 Task: Sort the pending tickets, group by Latest update in descending order.
Action: Mouse moved to (22, 286)
Screenshot: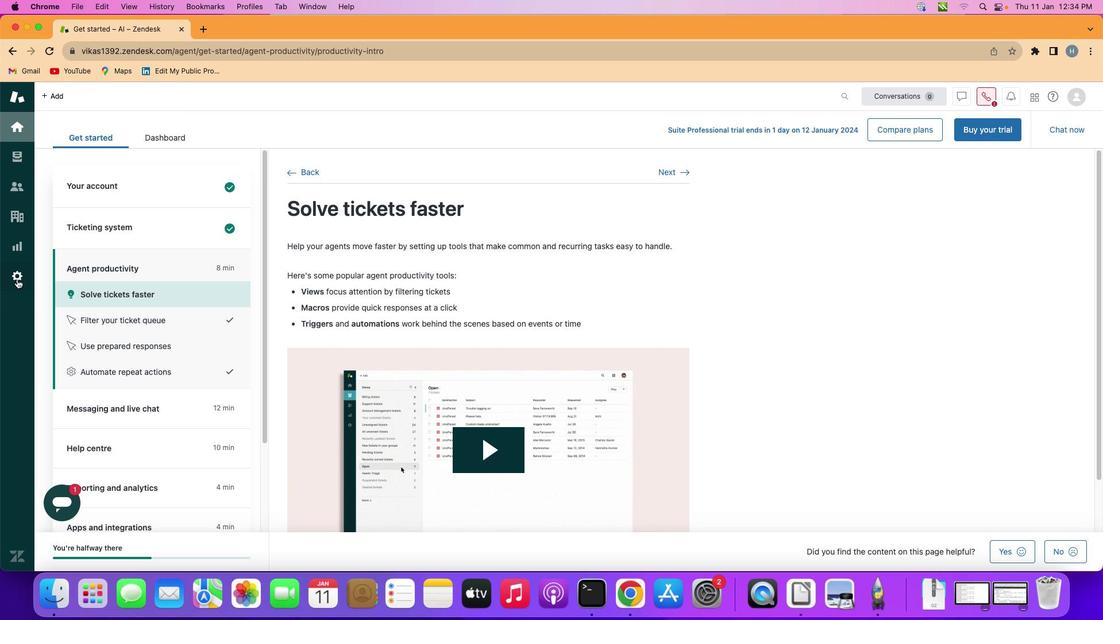 
Action: Mouse pressed left at (22, 286)
Screenshot: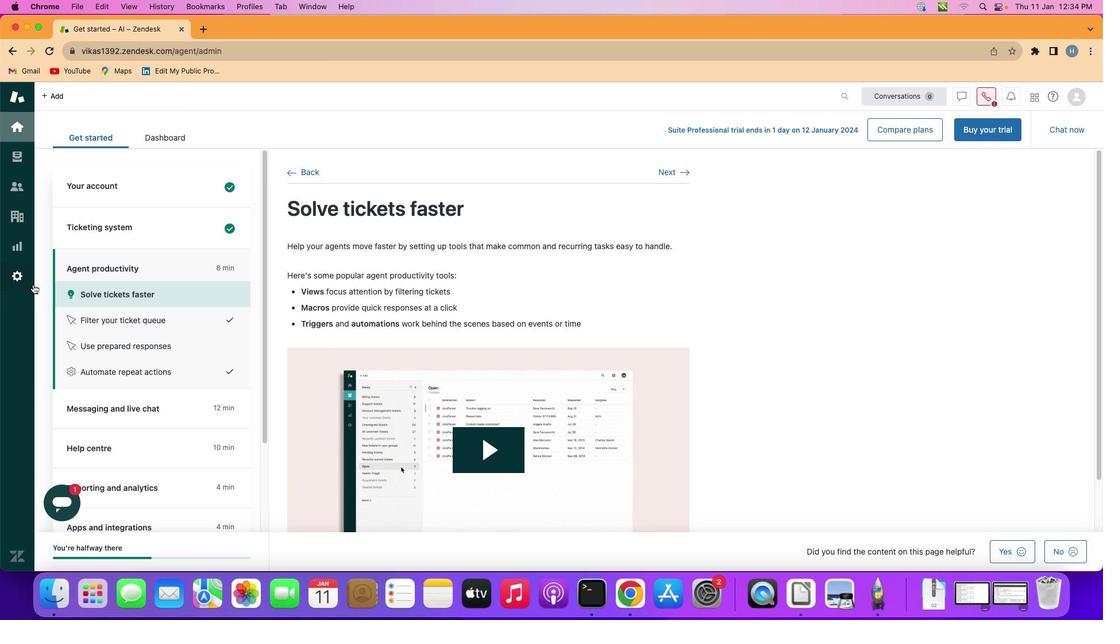 
Action: Mouse moved to (336, 411)
Screenshot: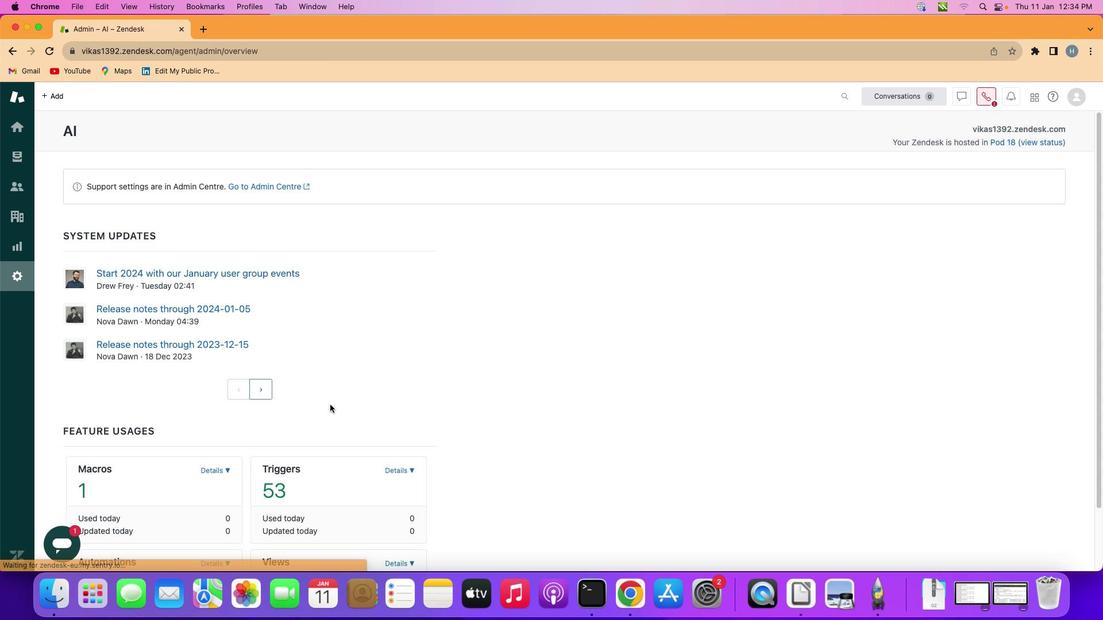 
Action: Mouse scrolled (336, 411) with delta (6, 5)
Screenshot: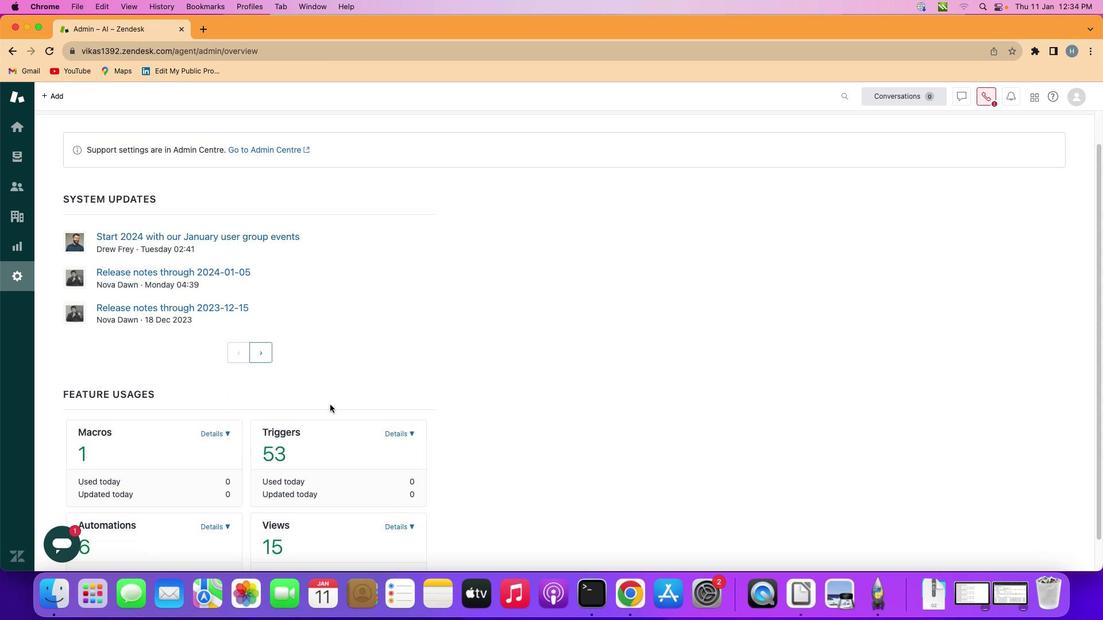 
Action: Mouse scrolled (336, 411) with delta (6, 5)
Screenshot: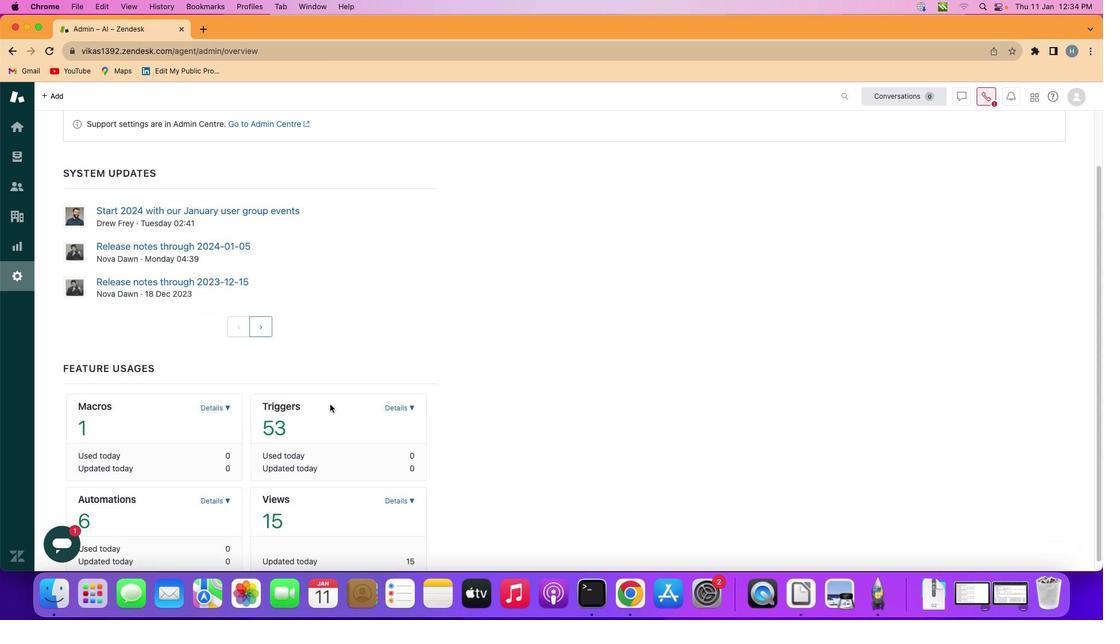 
Action: Mouse scrolled (336, 411) with delta (6, 5)
Screenshot: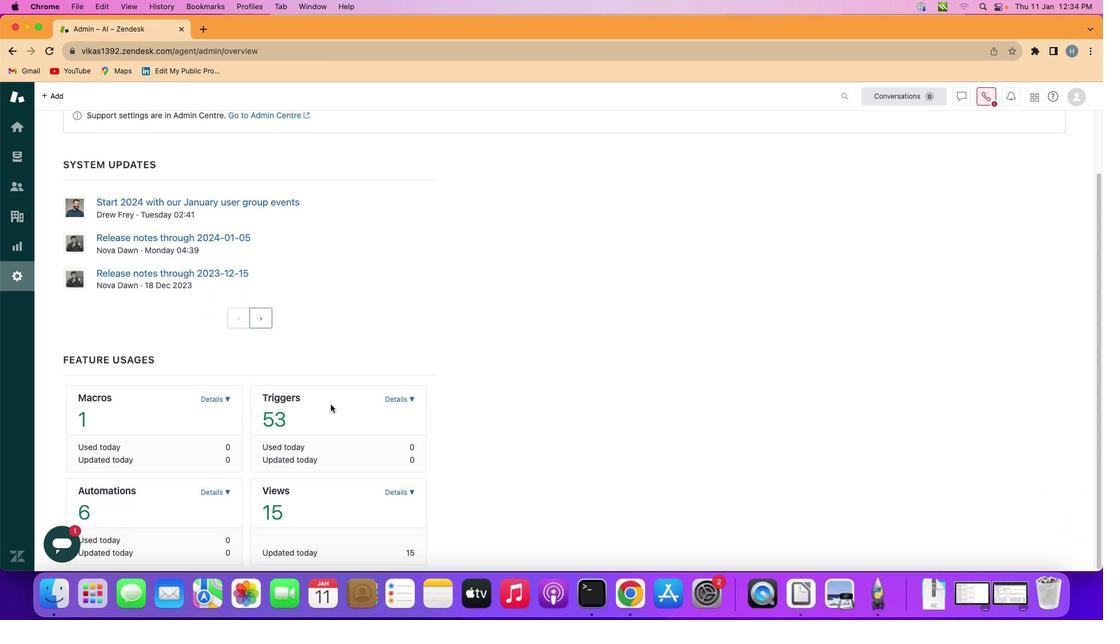 
Action: Mouse scrolled (336, 411) with delta (6, 4)
Screenshot: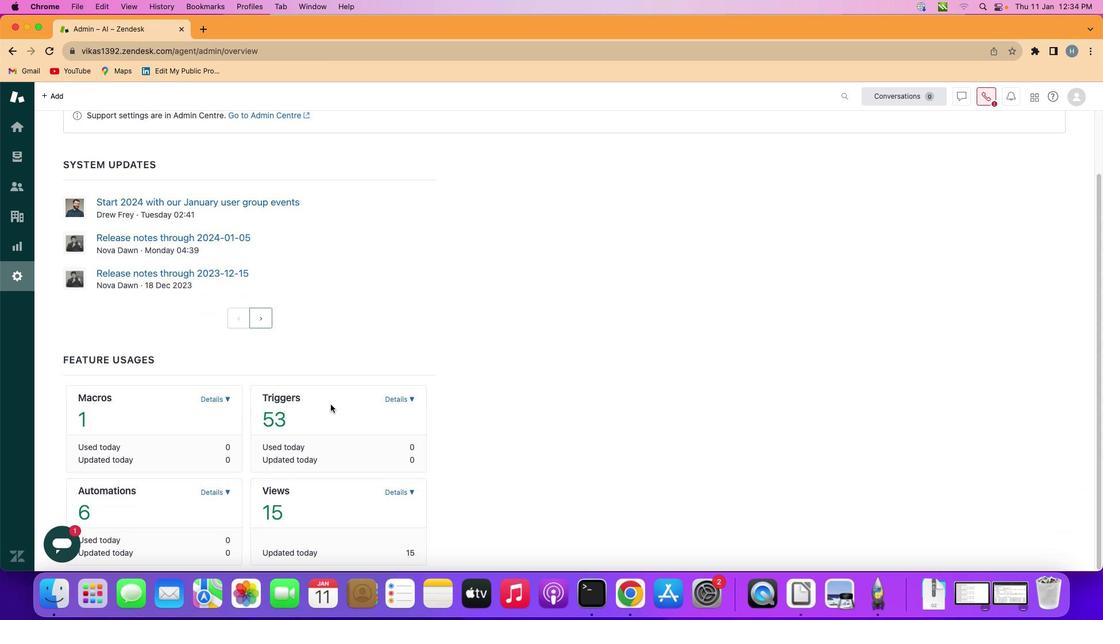 
Action: Mouse scrolled (336, 411) with delta (6, 4)
Screenshot: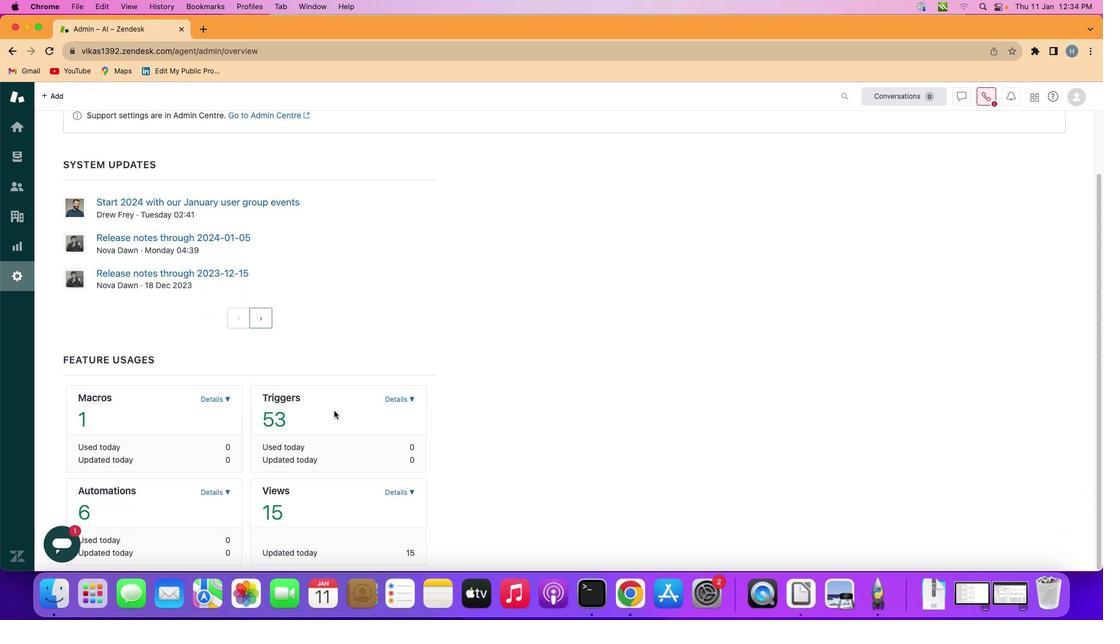 
Action: Mouse scrolled (336, 411) with delta (6, 3)
Screenshot: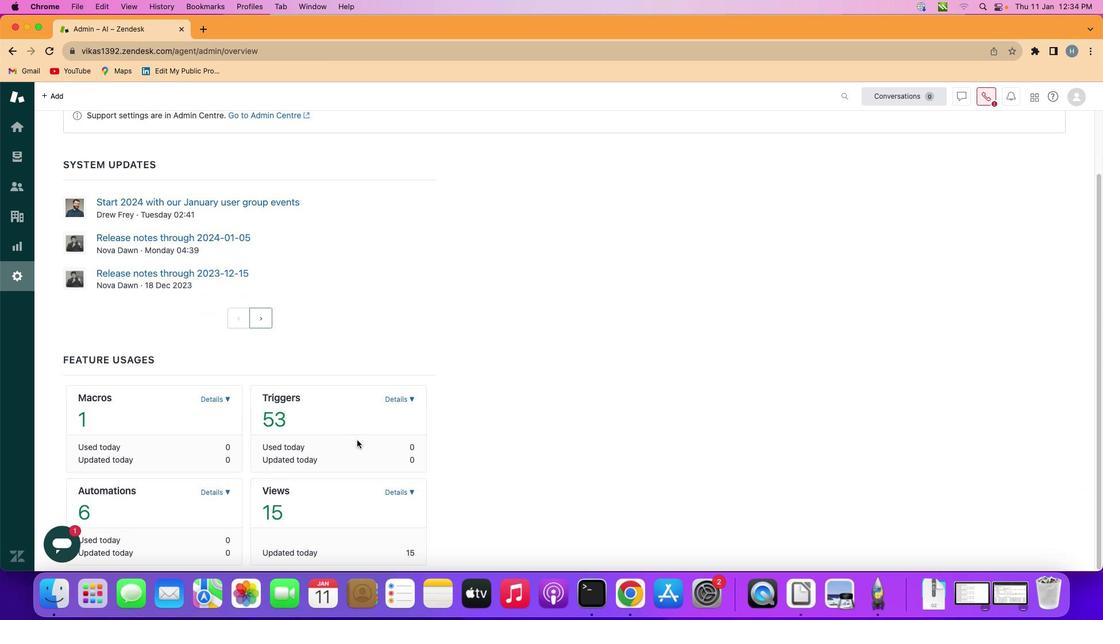
Action: Mouse scrolled (336, 411) with delta (6, 3)
Screenshot: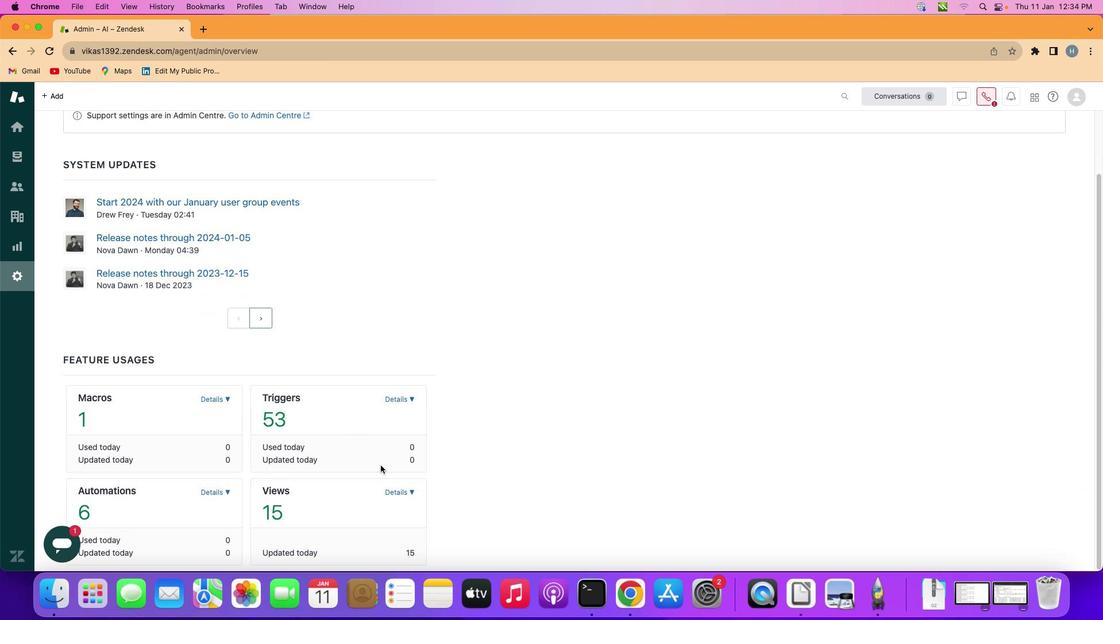 
Action: Mouse moved to (404, 497)
Screenshot: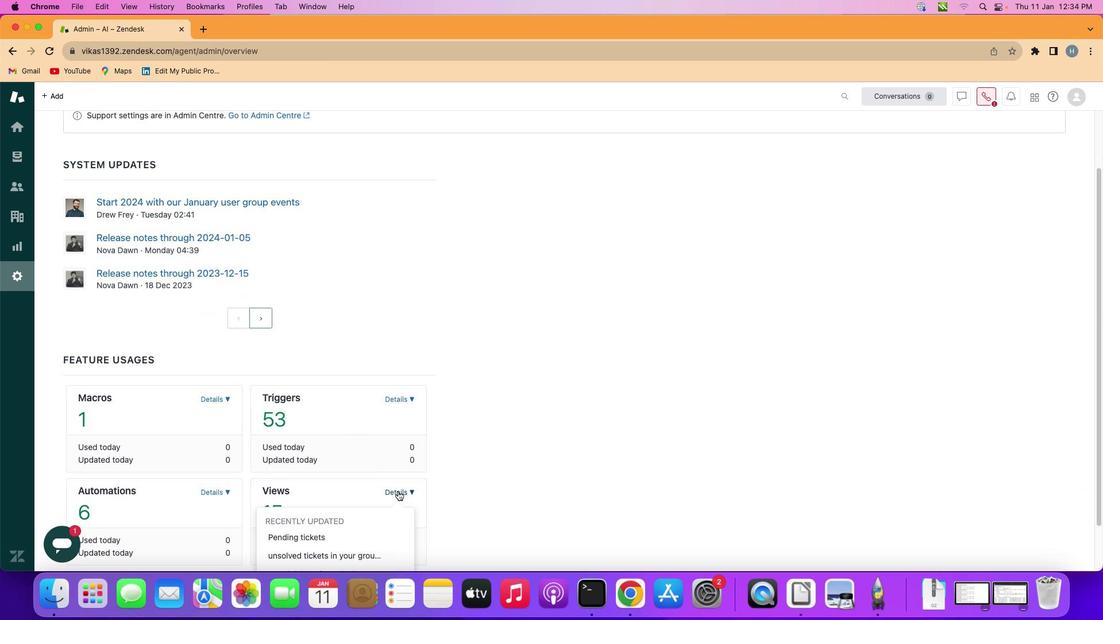 
Action: Mouse pressed left at (404, 497)
Screenshot: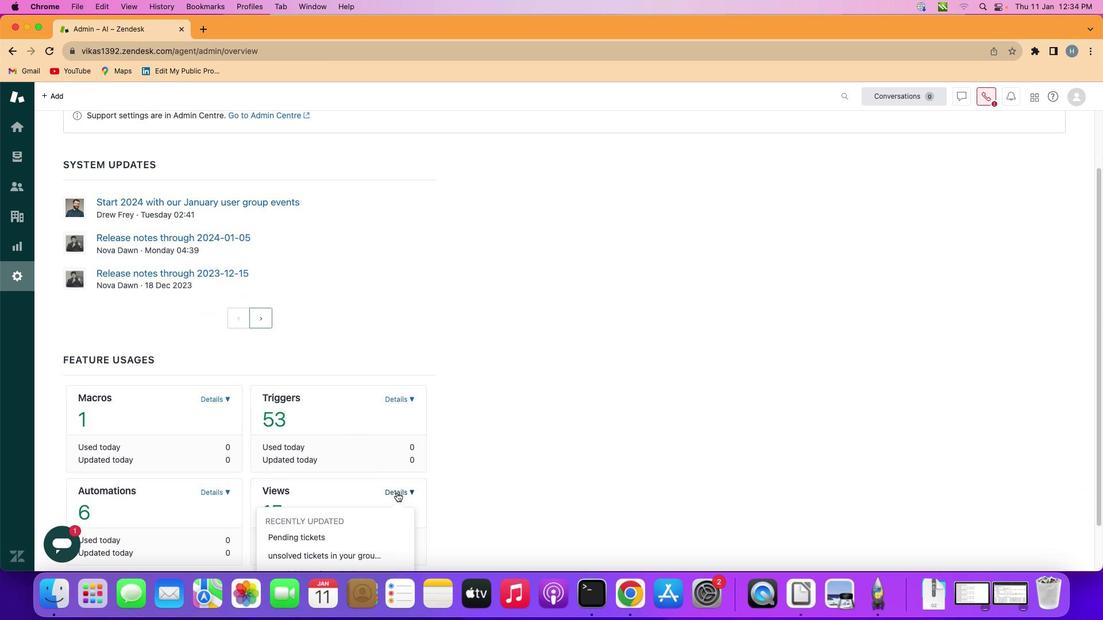 
Action: Mouse moved to (339, 545)
Screenshot: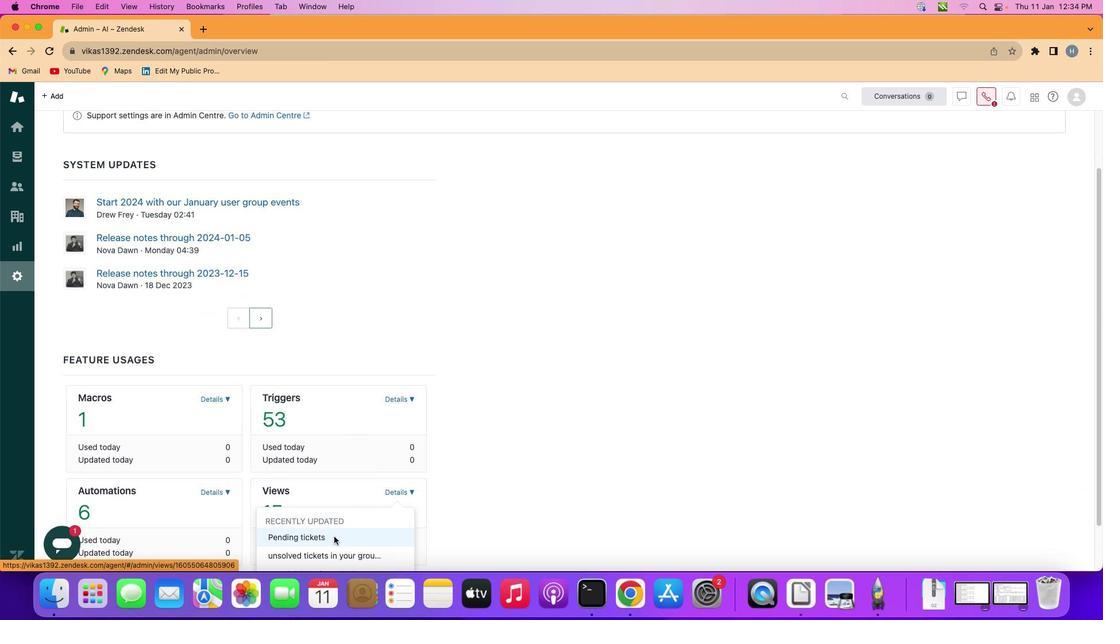 
Action: Mouse pressed left at (339, 545)
Screenshot: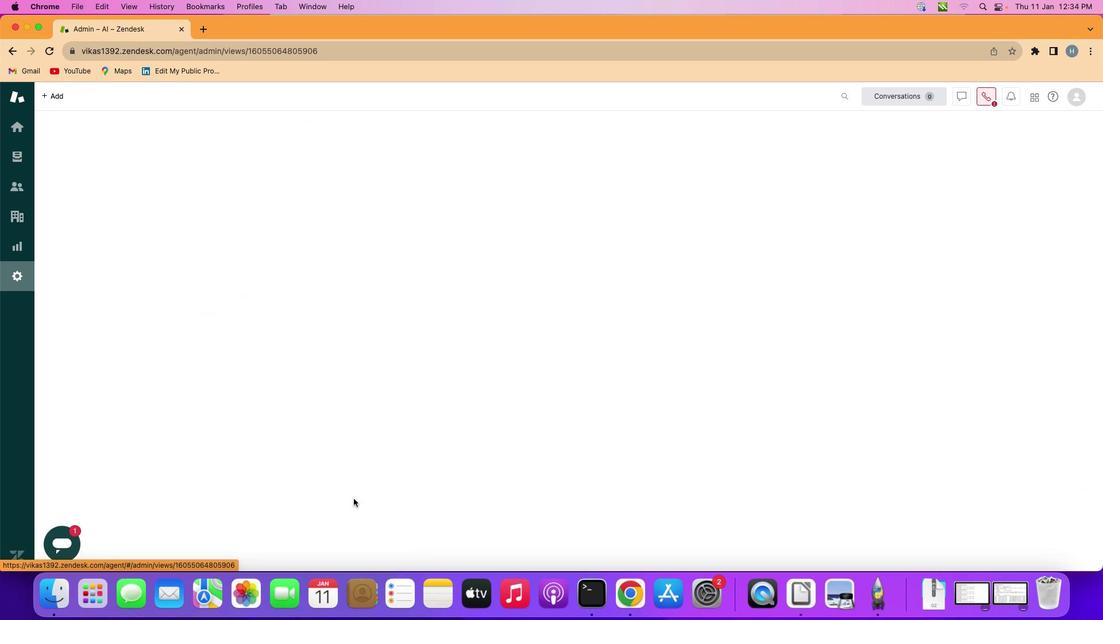 
Action: Mouse moved to (442, 377)
Screenshot: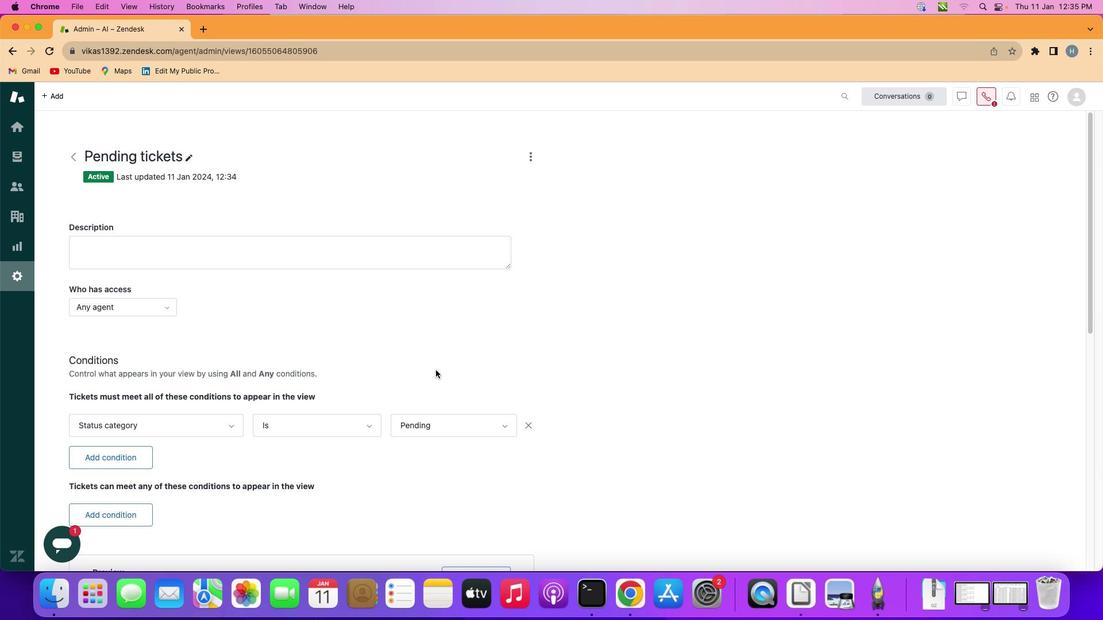 
Action: Mouse scrolled (442, 377) with delta (6, 5)
Screenshot: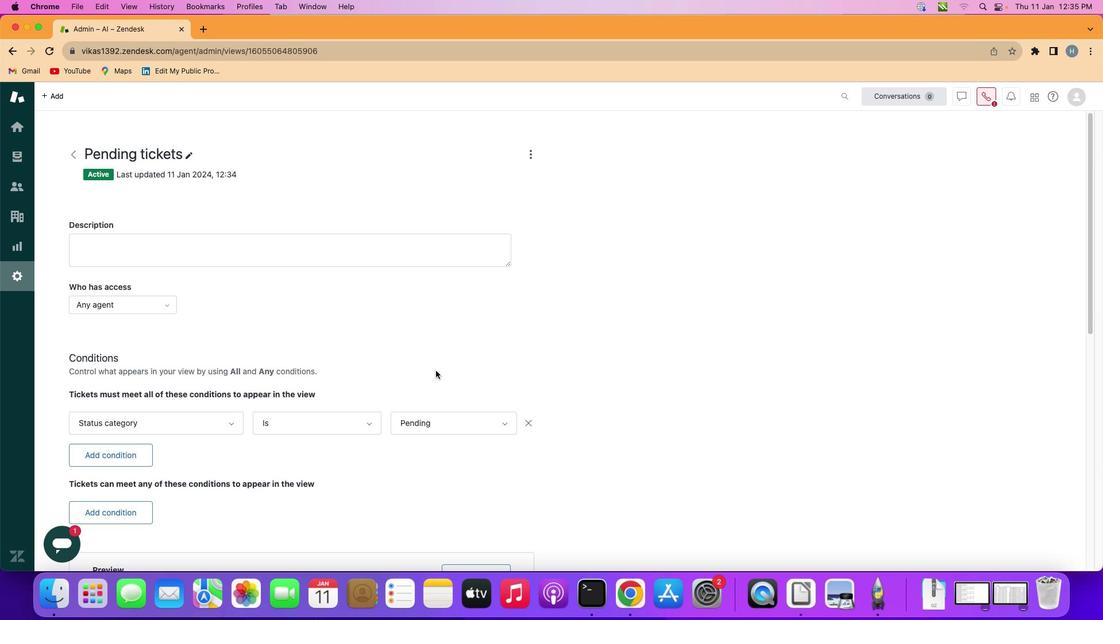 
Action: Mouse scrolled (442, 377) with delta (6, 5)
Screenshot: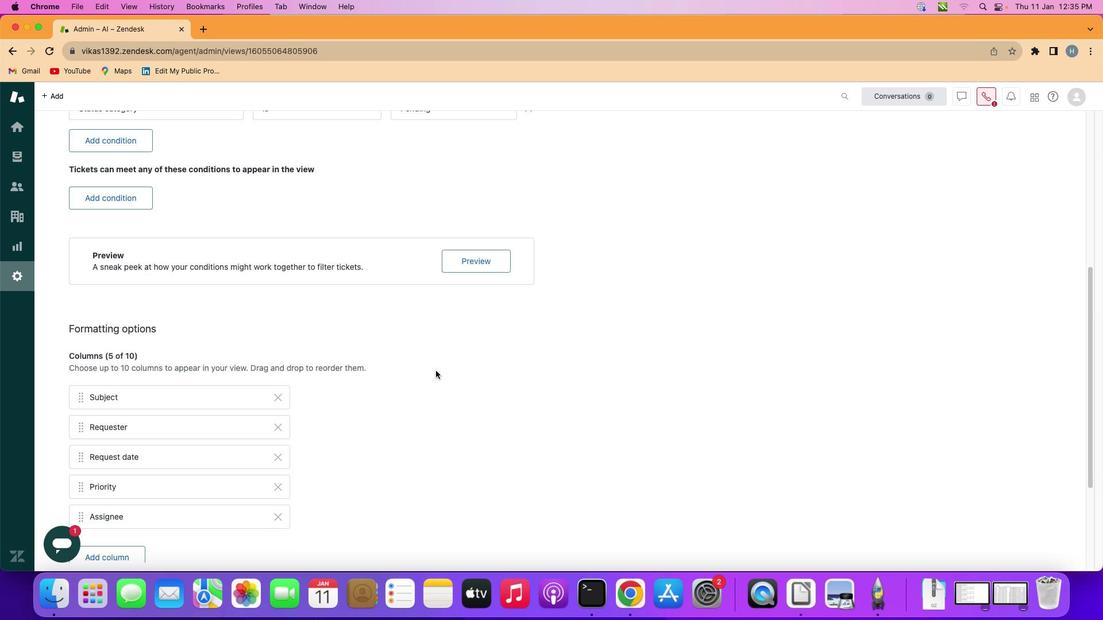 
Action: Mouse scrolled (442, 377) with delta (6, 5)
Screenshot: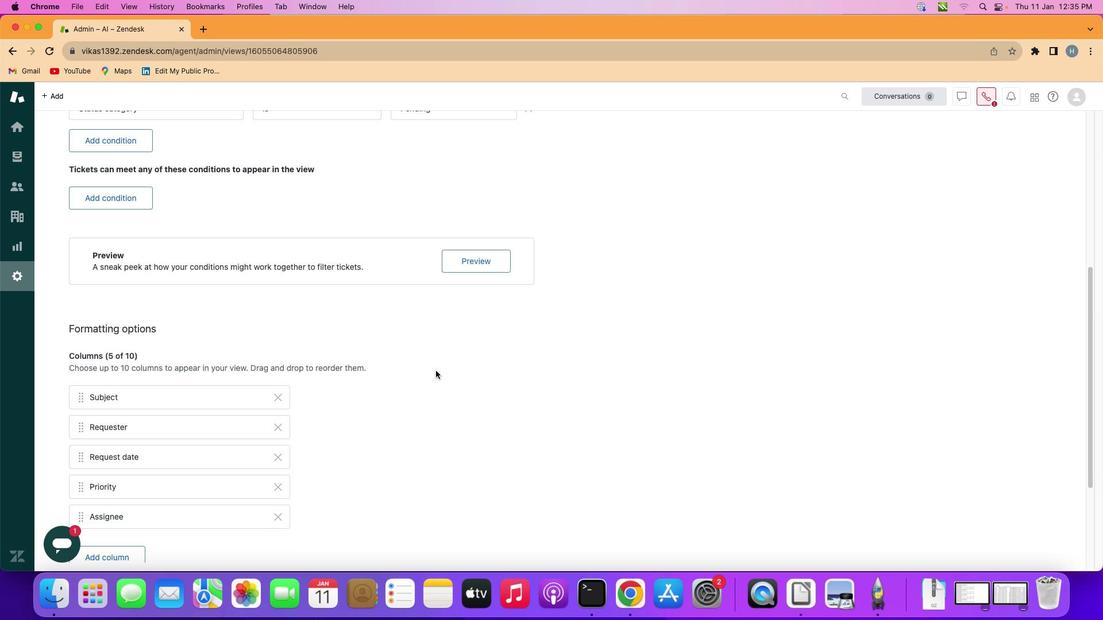 
Action: Mouse scrolled (442, 377) with delta (6, 4)
Screenshot: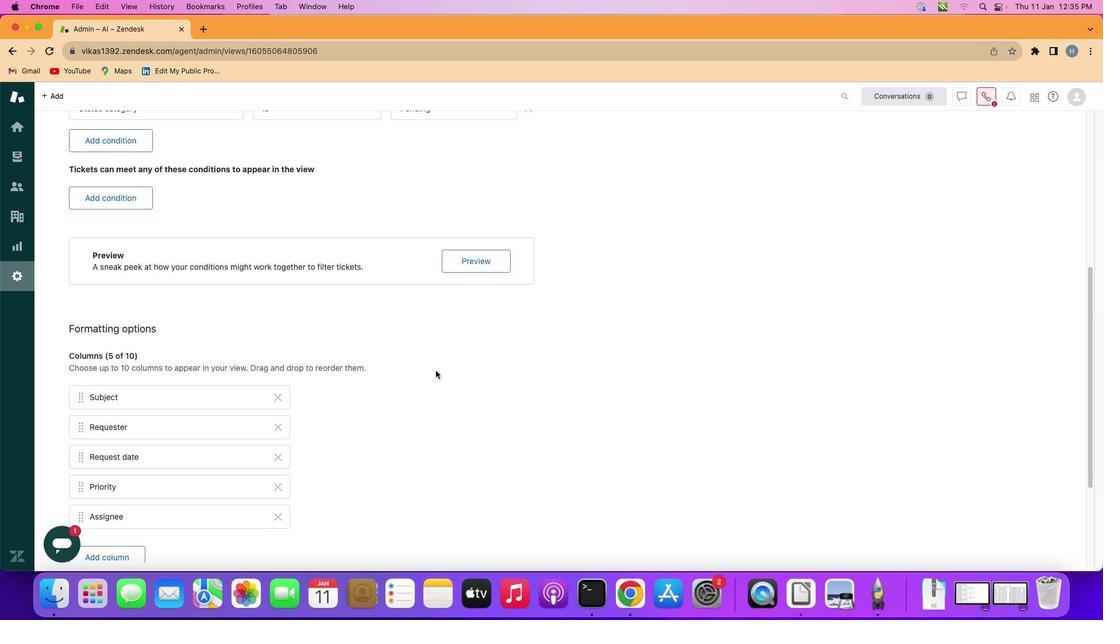 
Action: Mouse moved to (442, 377)
Screenshot: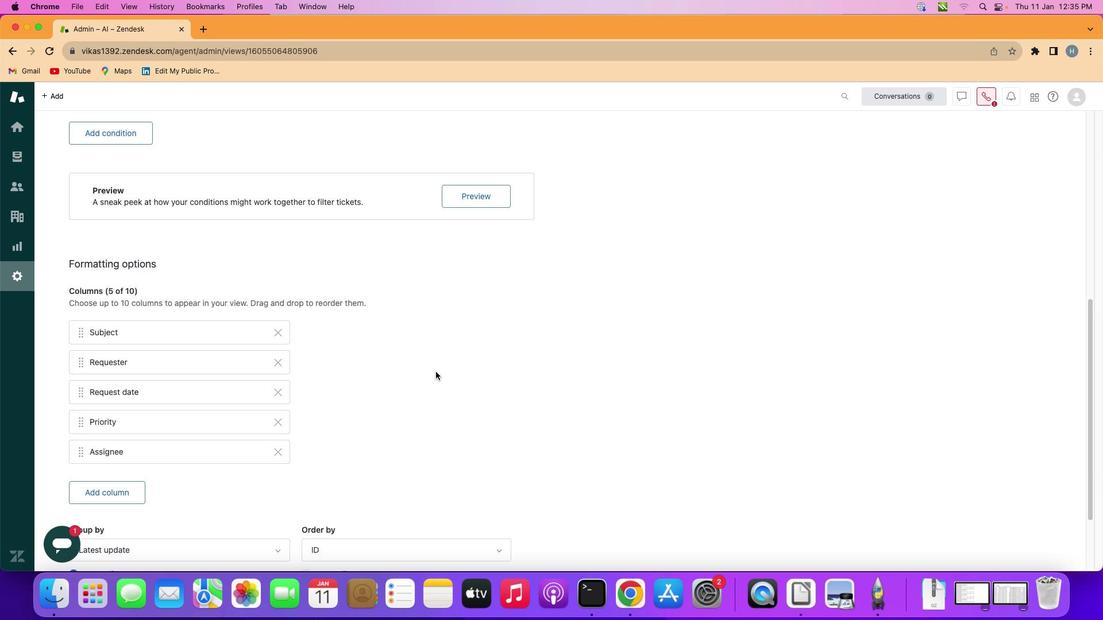 
Action: Mouse scrolled (442, 377) with delta (6, 4)
Screenshot: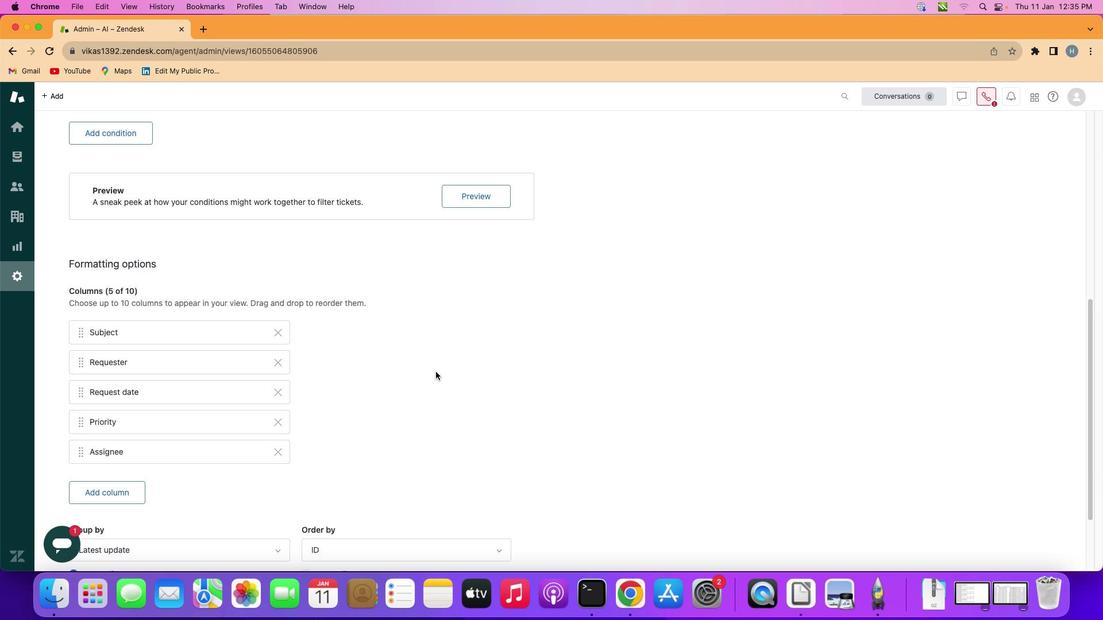 
Action: Mouse scrolled (442, 377) with delta (6, 3)
Screenshot: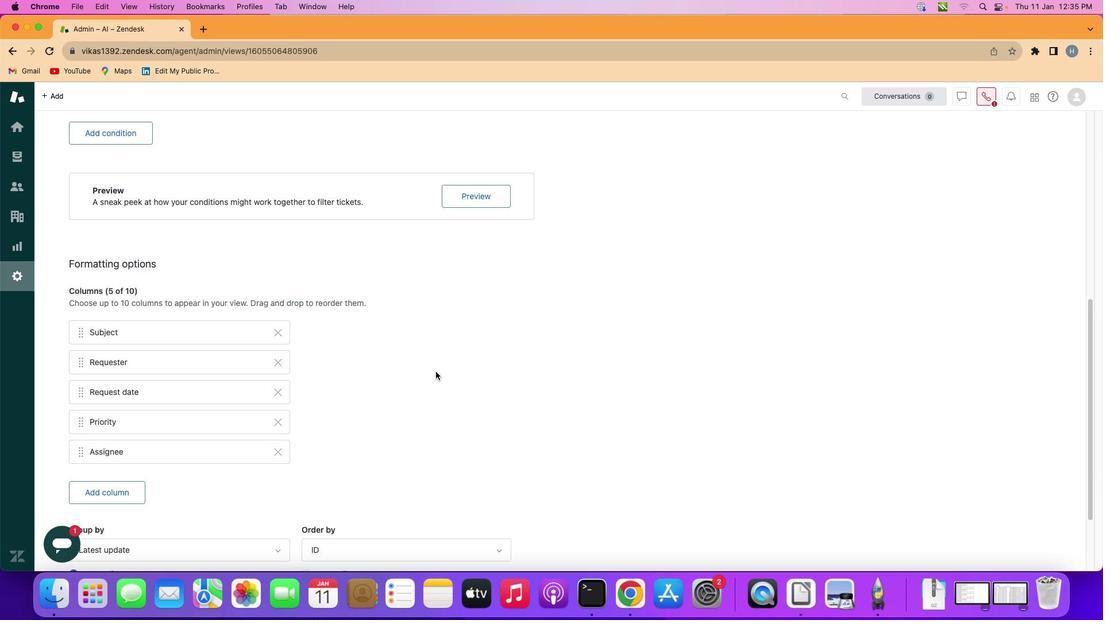 
Action: Mouse moved to (442, 378)
Screenshot: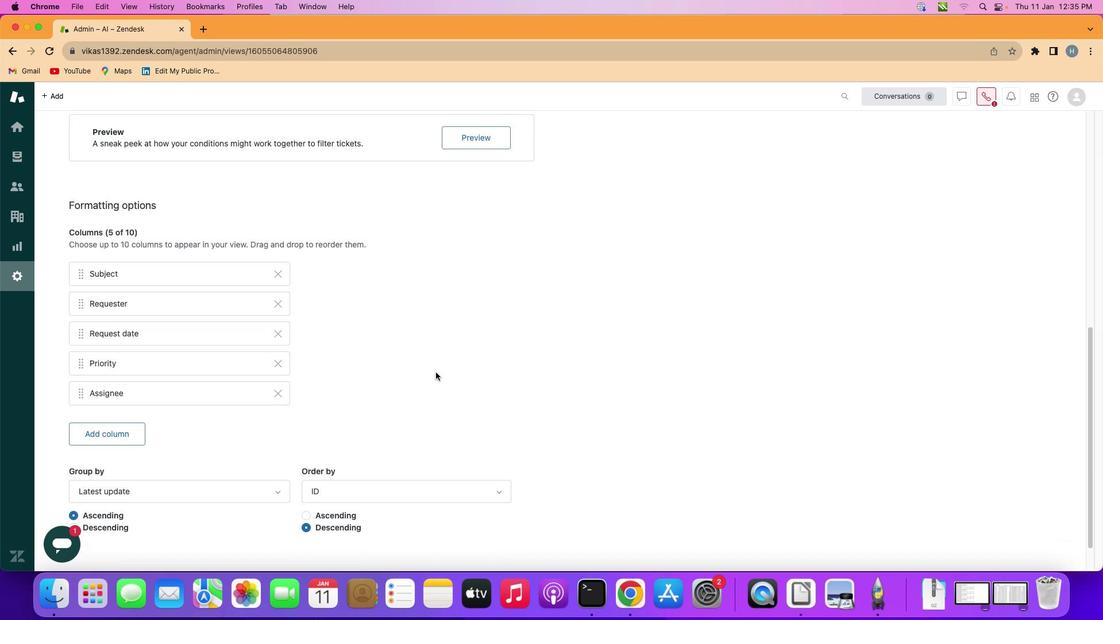 
Action: Mouse scrolled (442, 378) with delta (6, 5)
Screenshot: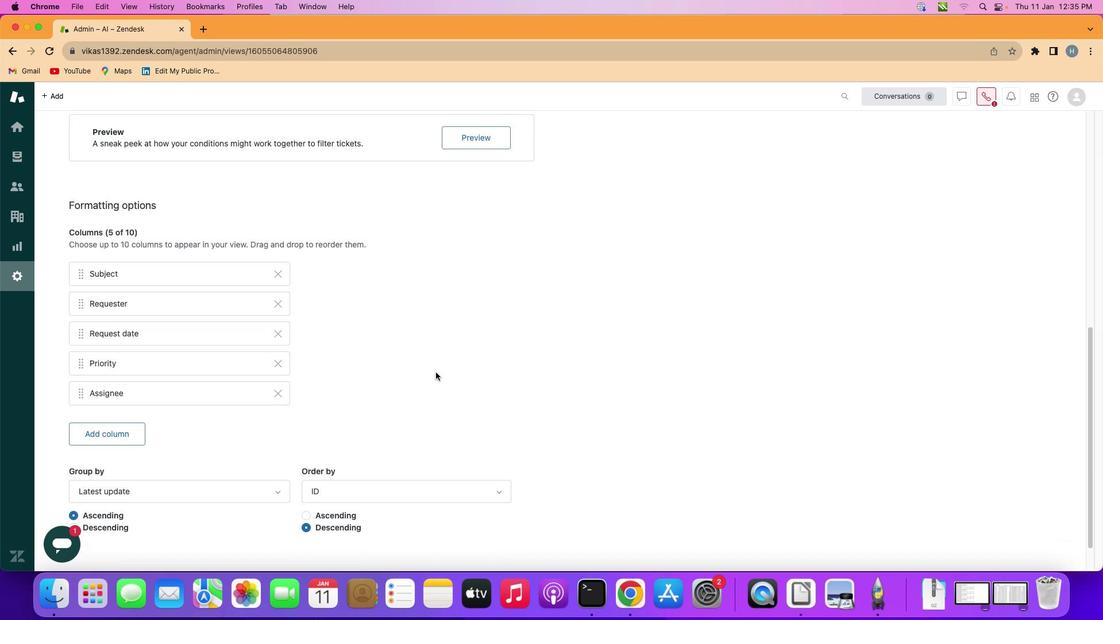 
Action: Mouse moved to (442, 378)
Screenshot: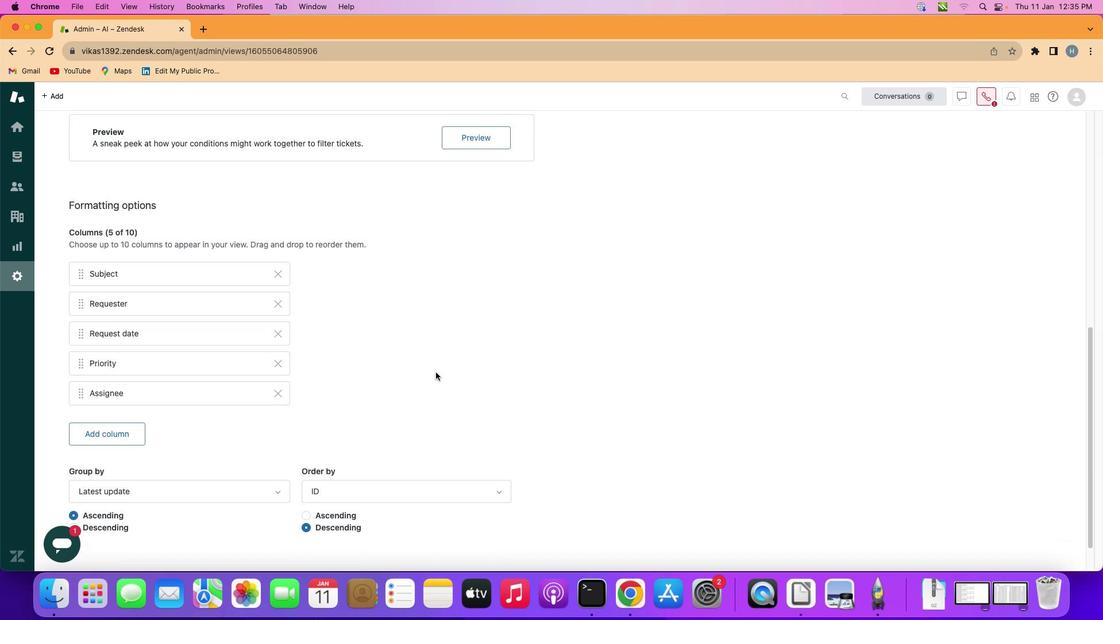 
Action: Mouse scrolled (442, 378) with delta (6, 5)
Screenshot: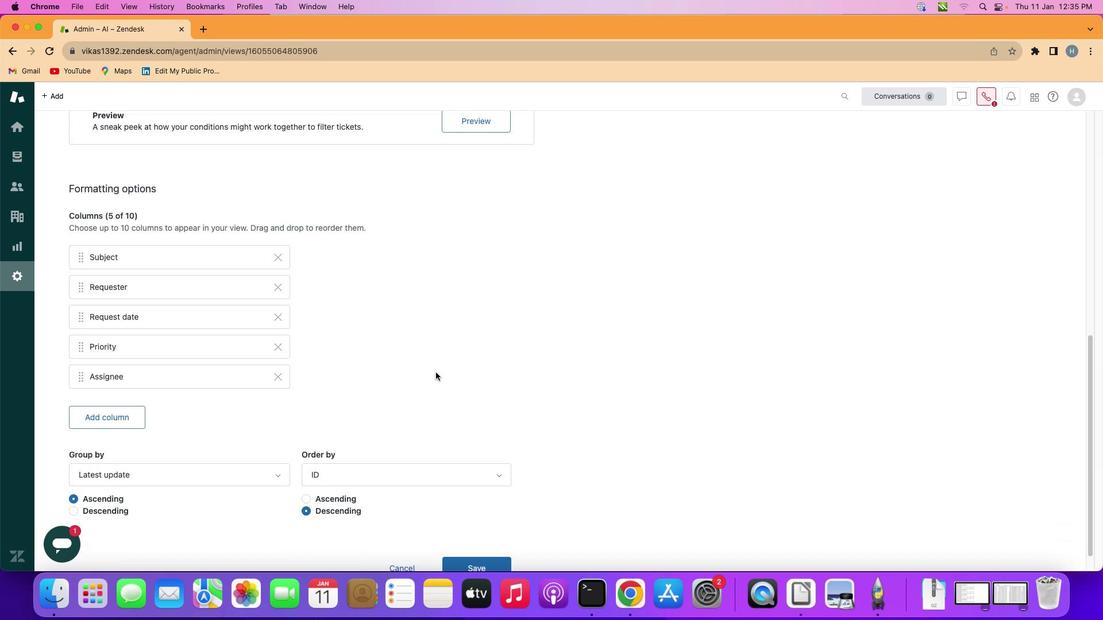 
Action: Mouse scrolled (442, 378) with delta (6, 5)
Screenshot: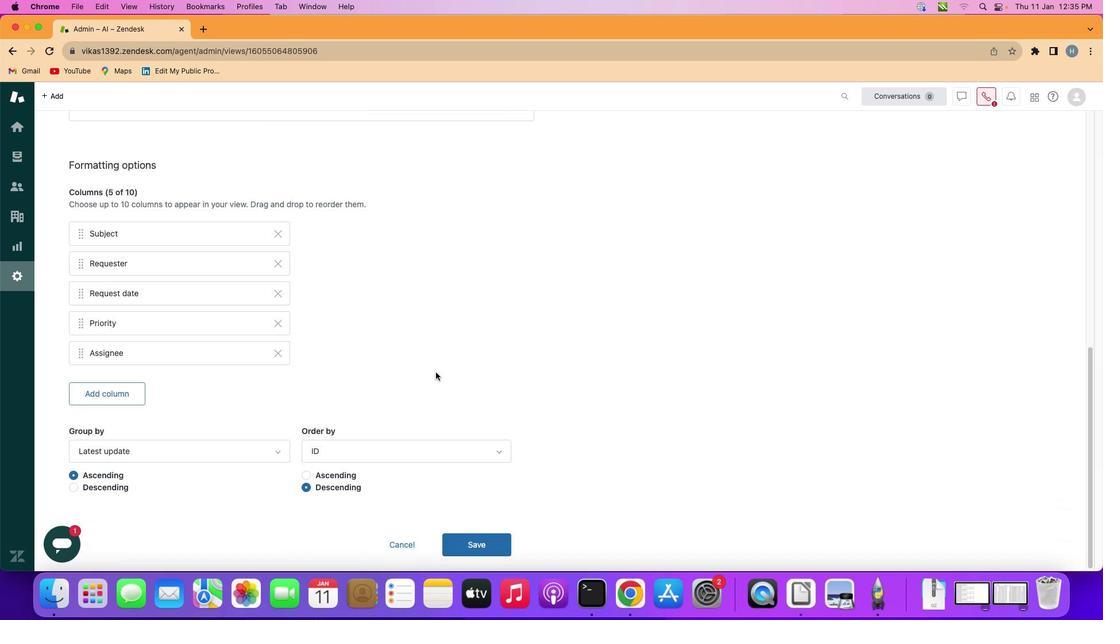 
Action: Mouse scrolled (442, 378) with delta (6, 4)
Screenshot: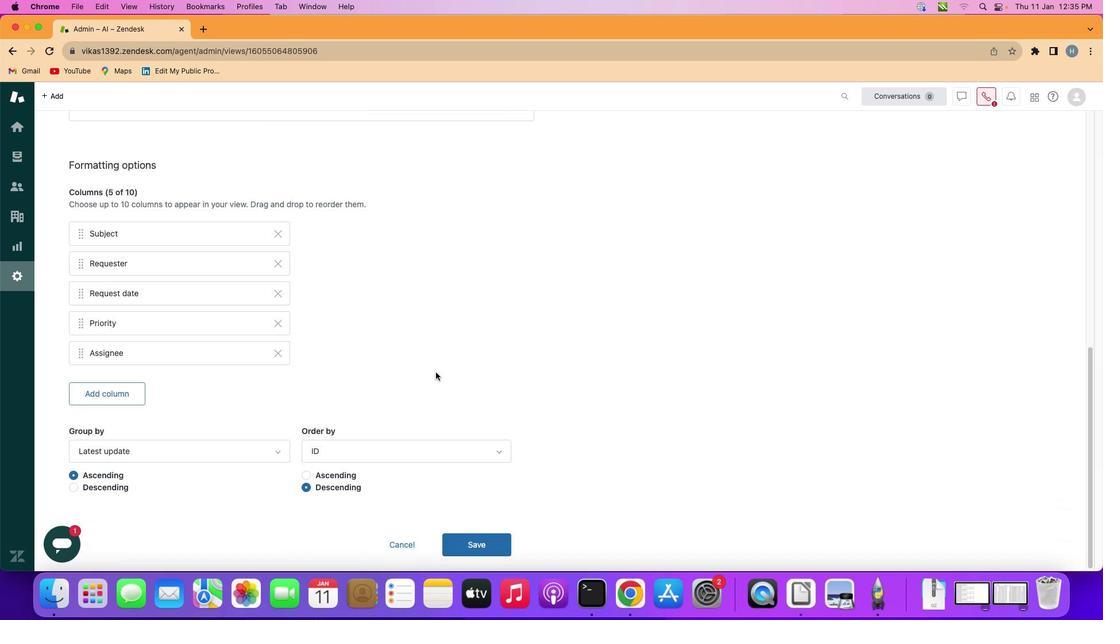 
Action: Mouse scrolled (442, 378) with delta (6, 7)
Screenshot: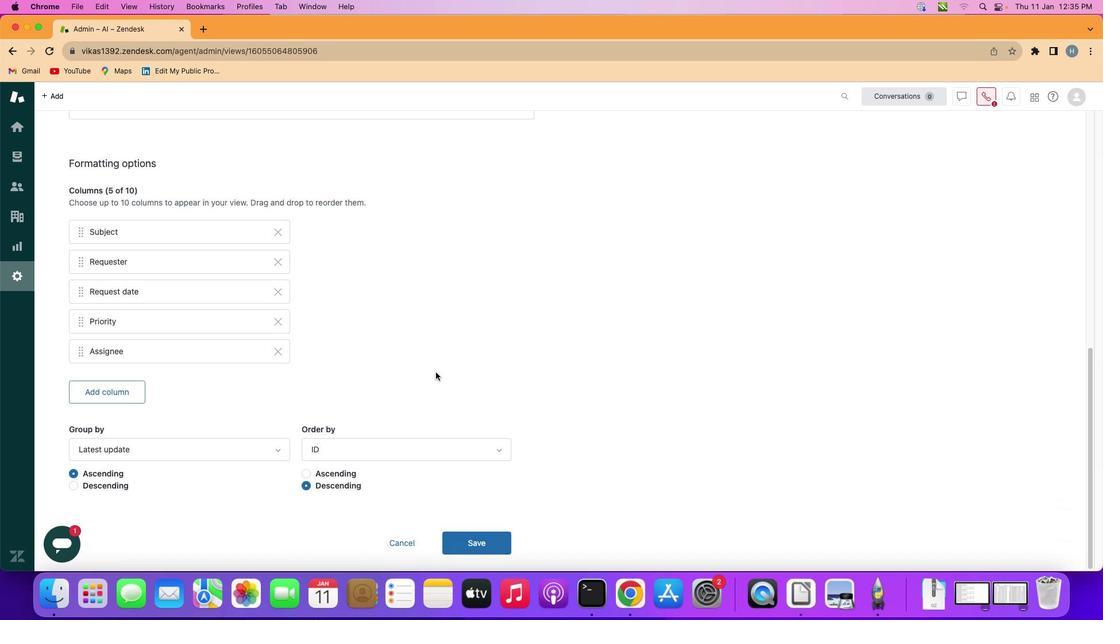 
Action: Mouse scrolled (442, 378) with delta (6, 4)
Screenshot: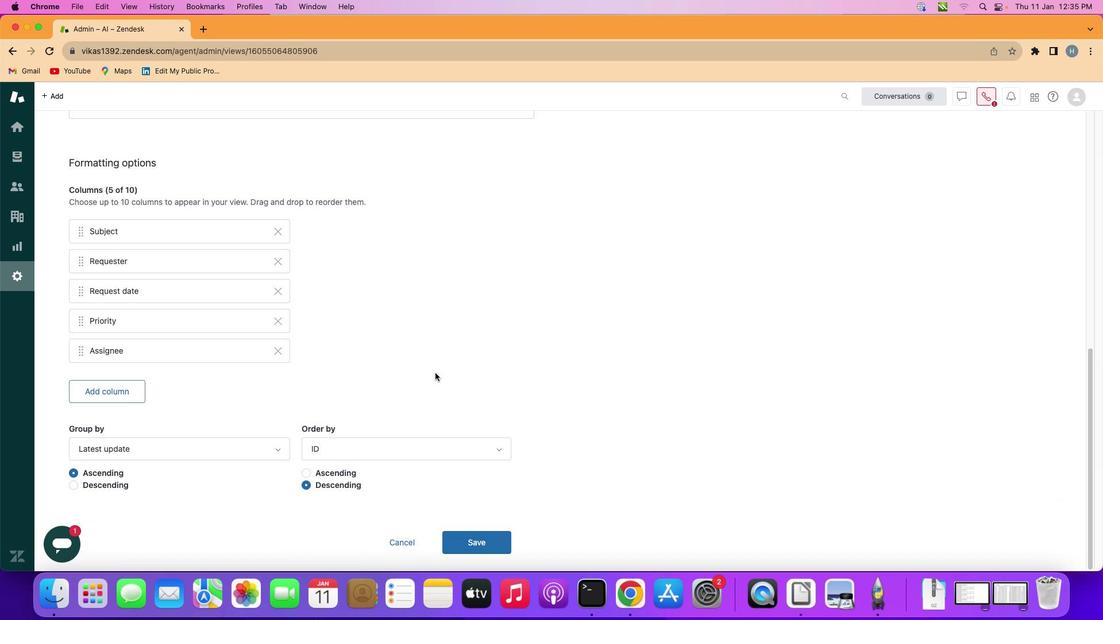 
Action: Mouse scrolled (442, 378) with delta (6, 5)
Screenshot: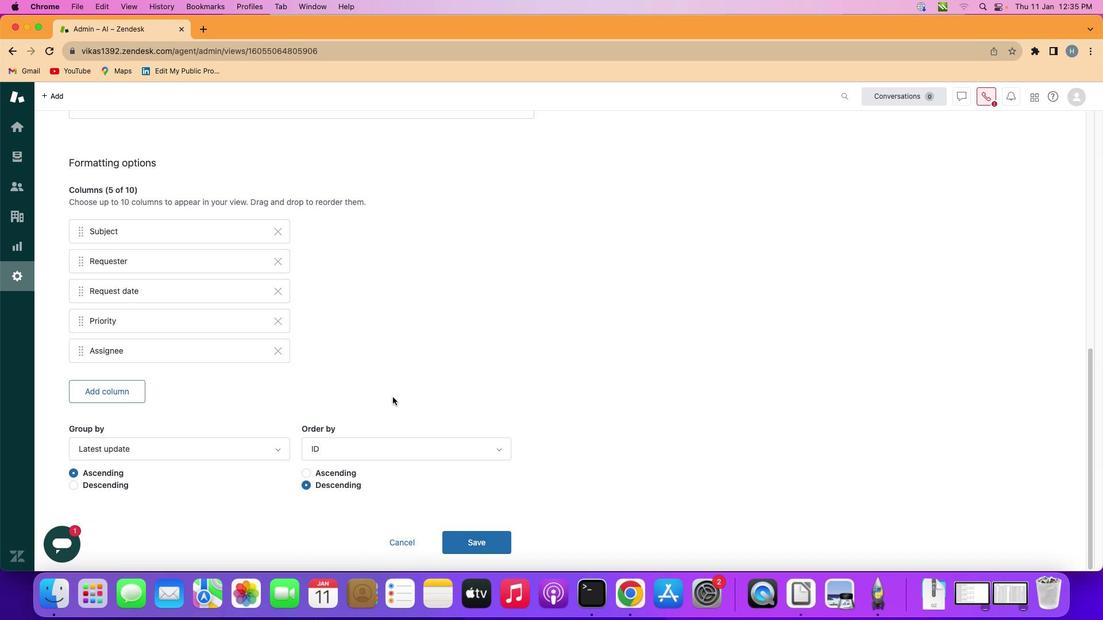 
Action: Mouse moved to (282, 456)
Screenshot: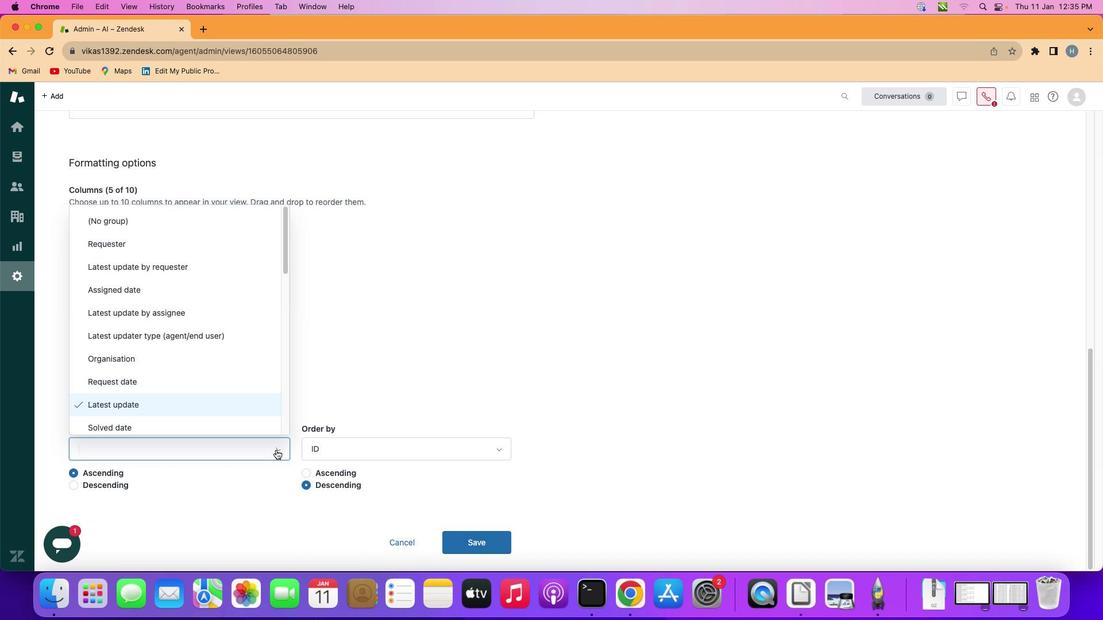 
Action: Mouse pressed left at (282, 456)
Screenshot: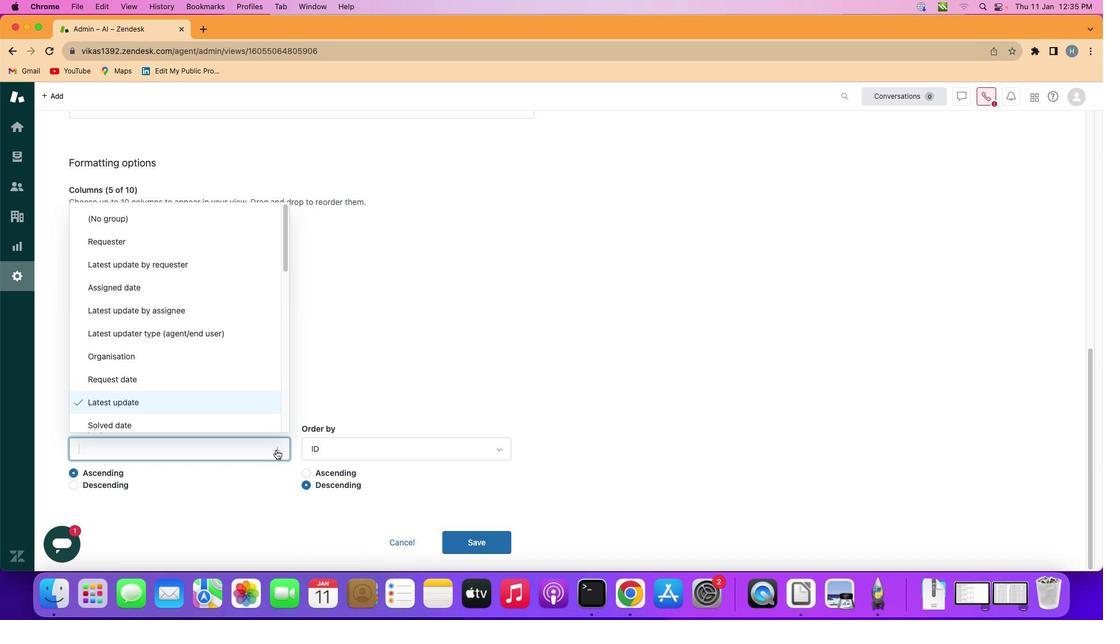 
Action: Mouse moved to (236, 413)
Screenshot: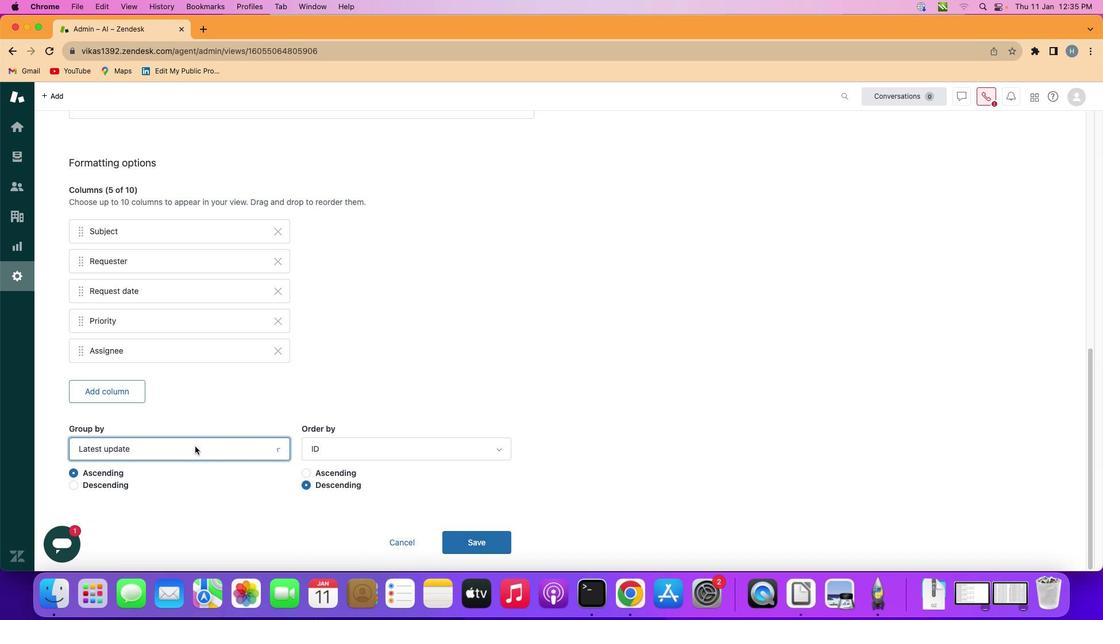 
Action: Mouse pressed left at (236, 413)
Screenshot: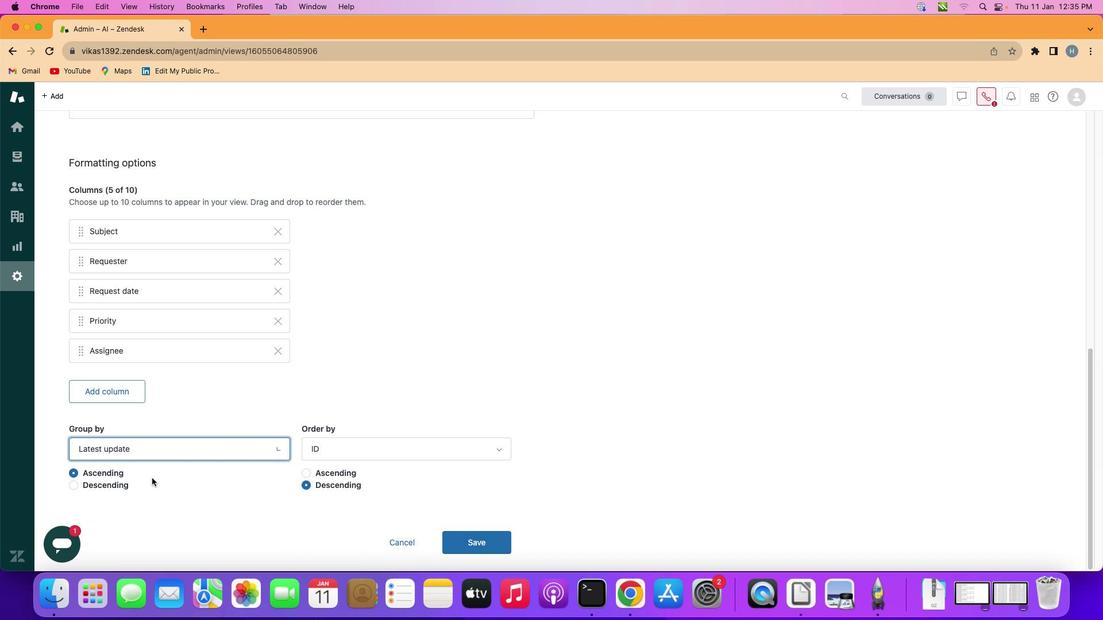 
Action: Mouse moved to (124, 492)
Screenshot: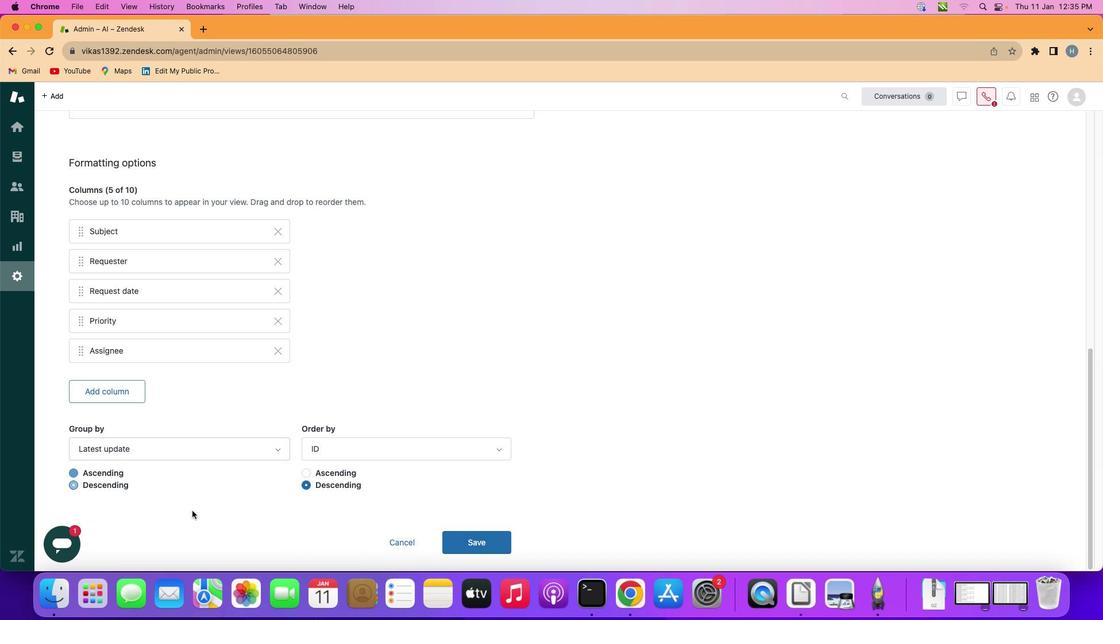 
Action: Mouse pressed left at (124, 492)
Screenshot: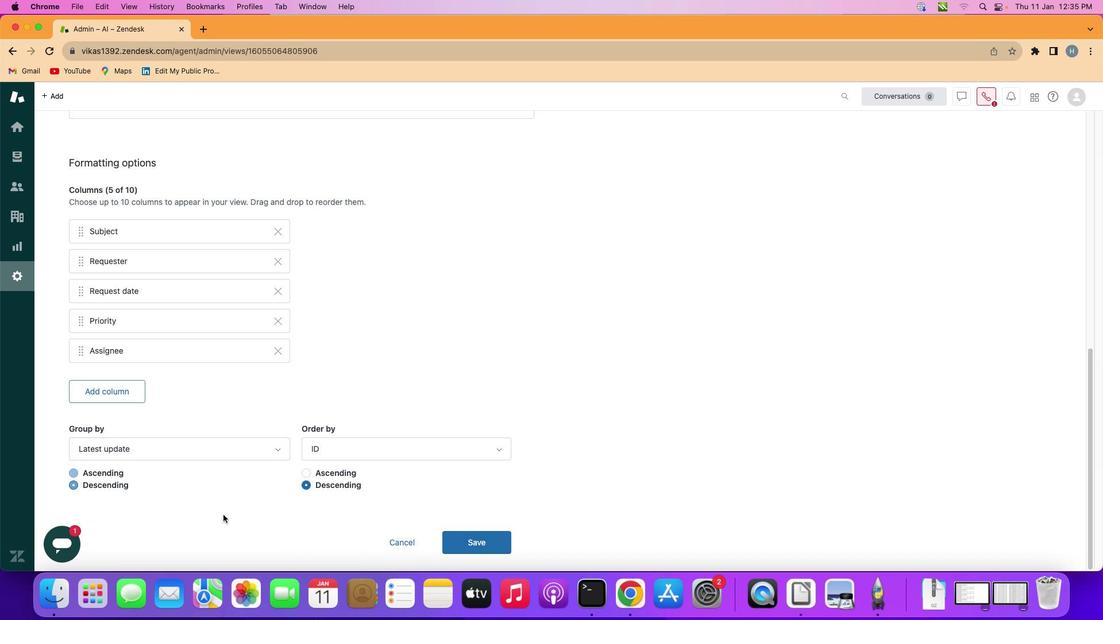 
Action: Mouse moved to (479, 547)
Screenshot: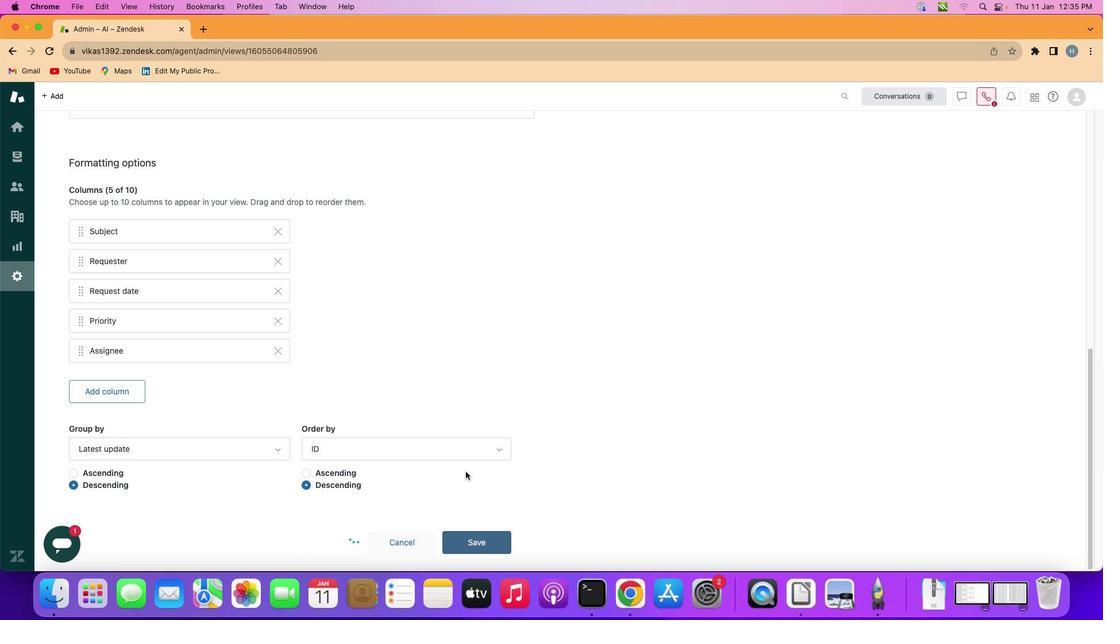 
Action: Mouse pressed left at (479, 547)
Screenshot: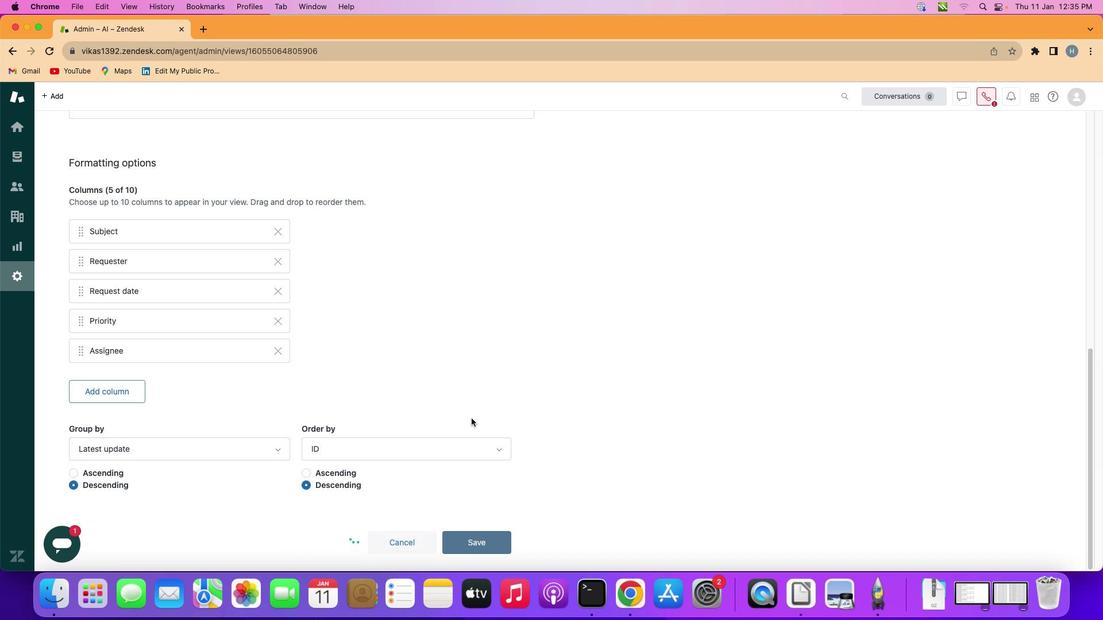 
Action: Mouse moved to (491, 352)
Screenshot: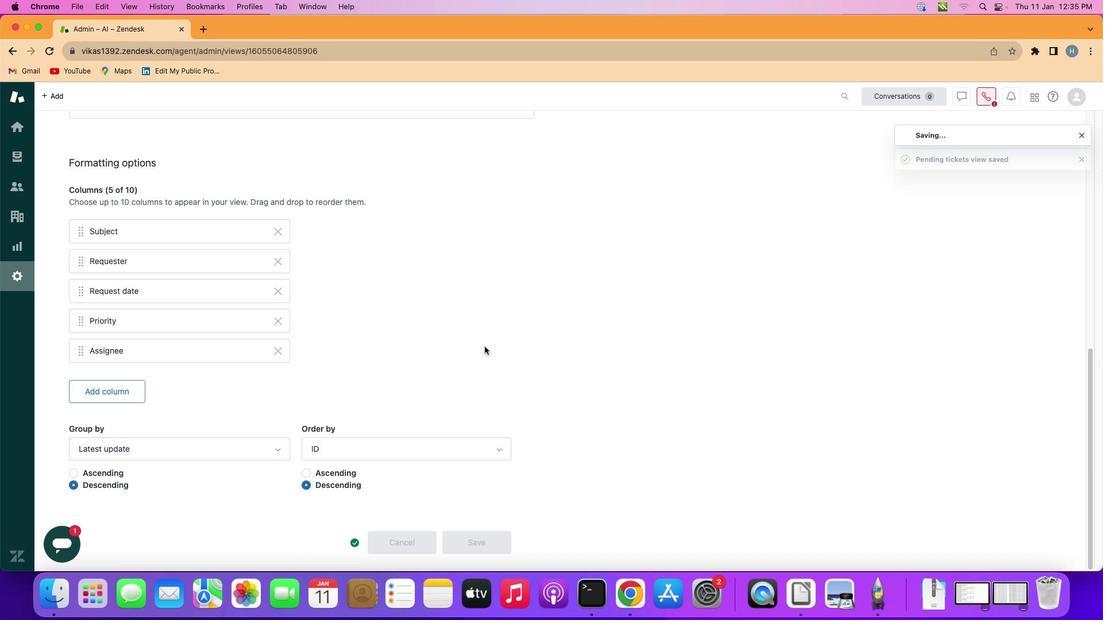 
